 Task: Enable Cached Exchange Mode and set email download duration in Outlook.
Action: Mouse moved to (13, 176)
Screenshot: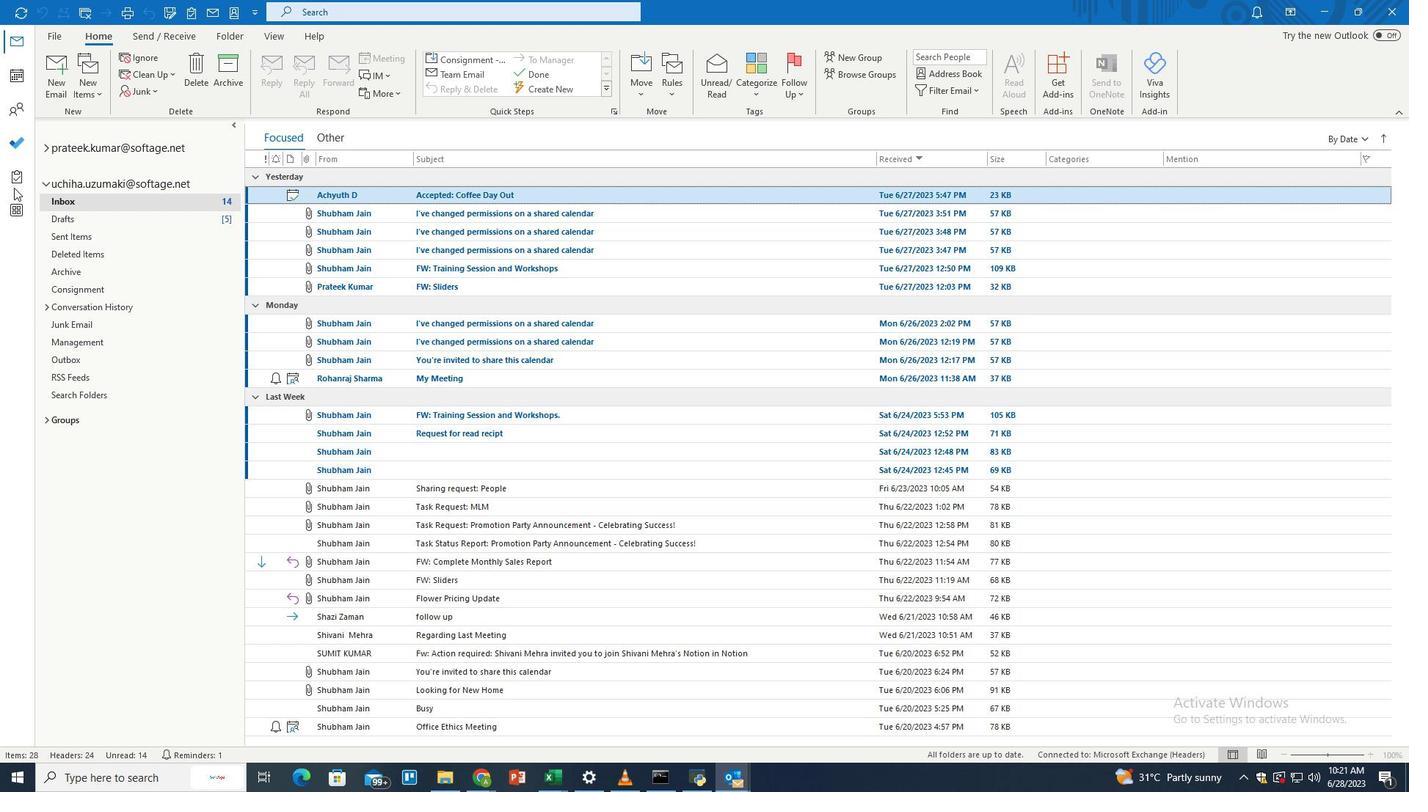 
Action: Mouse pressed left at (13, 176)
Screenshot: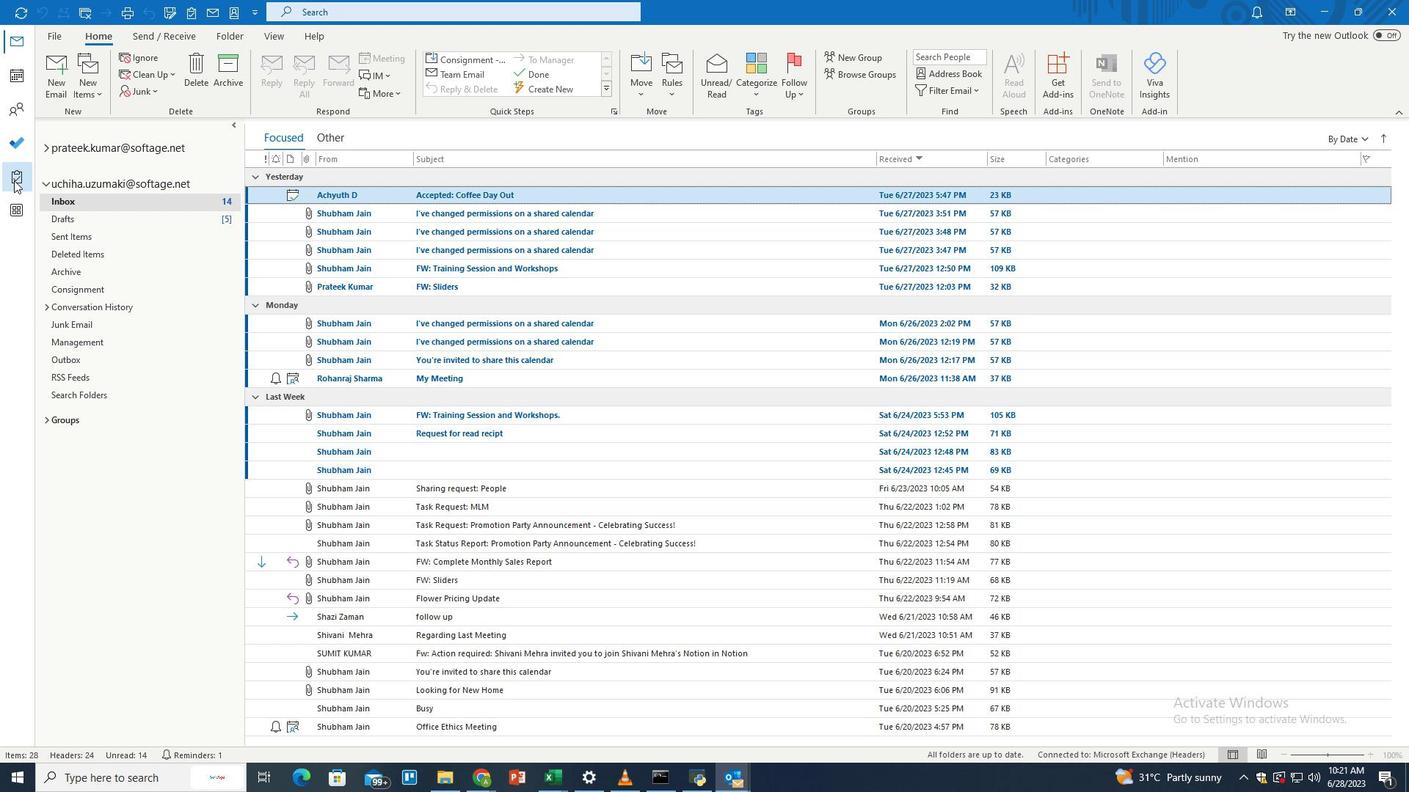 
Action: Mouse moved to (55, 36)
Screenshot: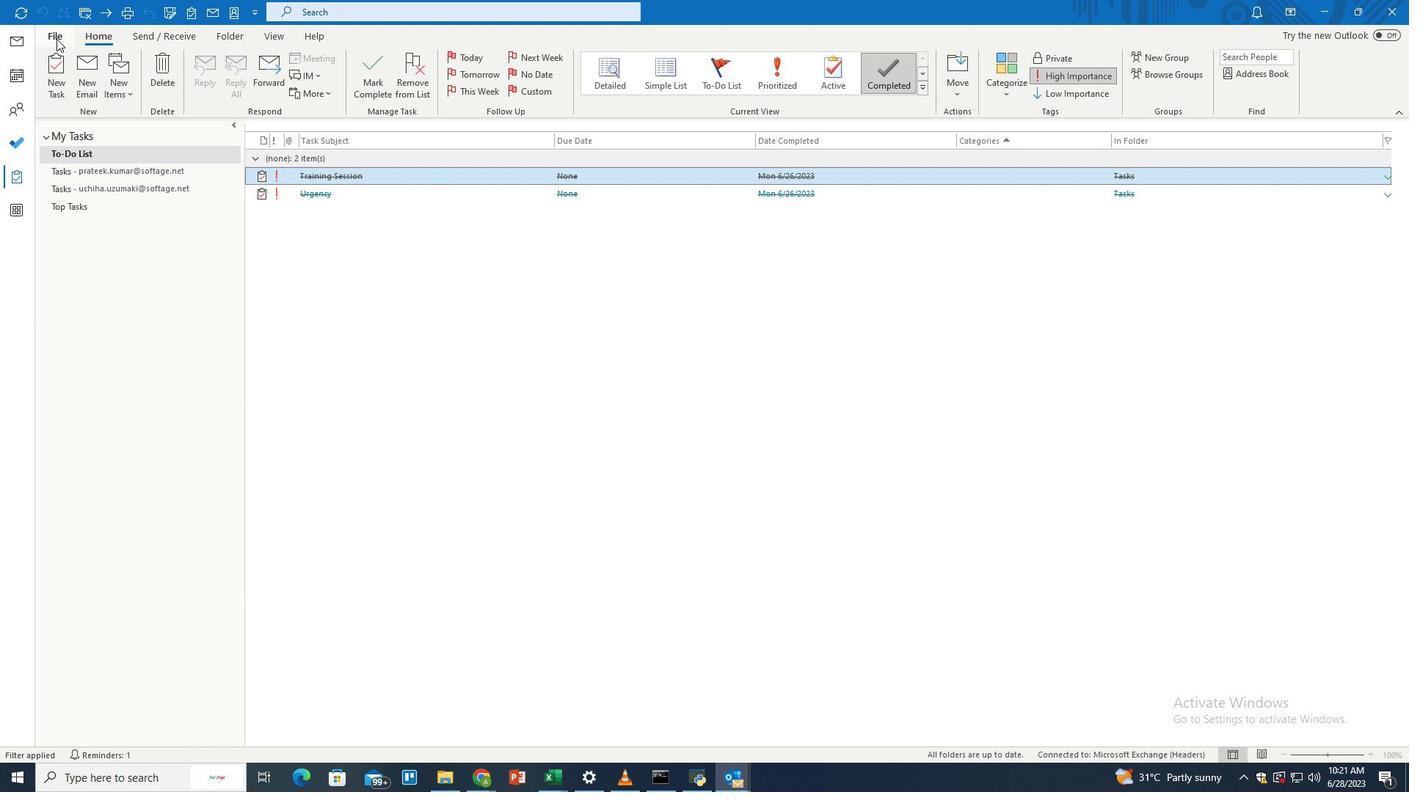 
Action: Mouse pressed left at (55, 36)
Screenshot: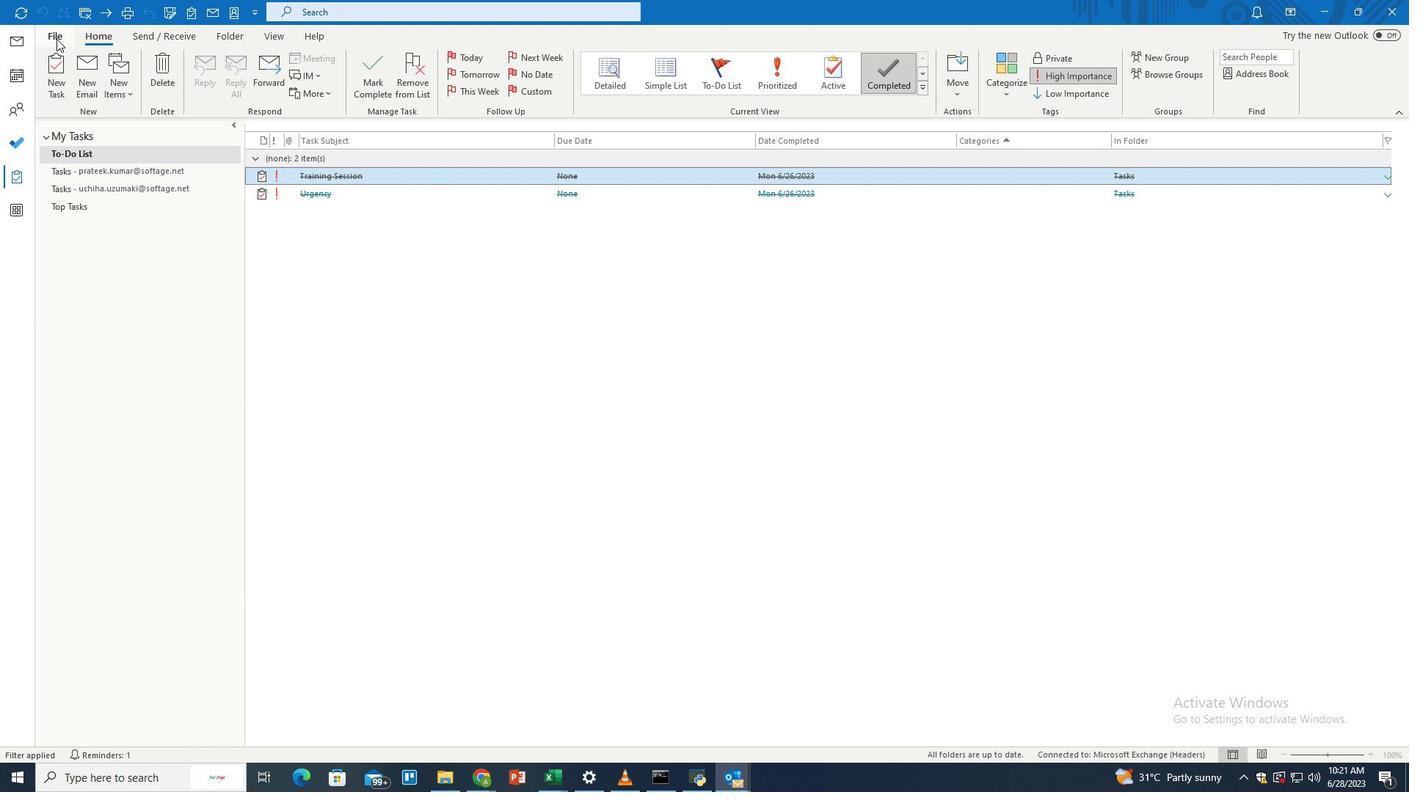 
Action: Mouse moved to (190, 180)
Screenshot: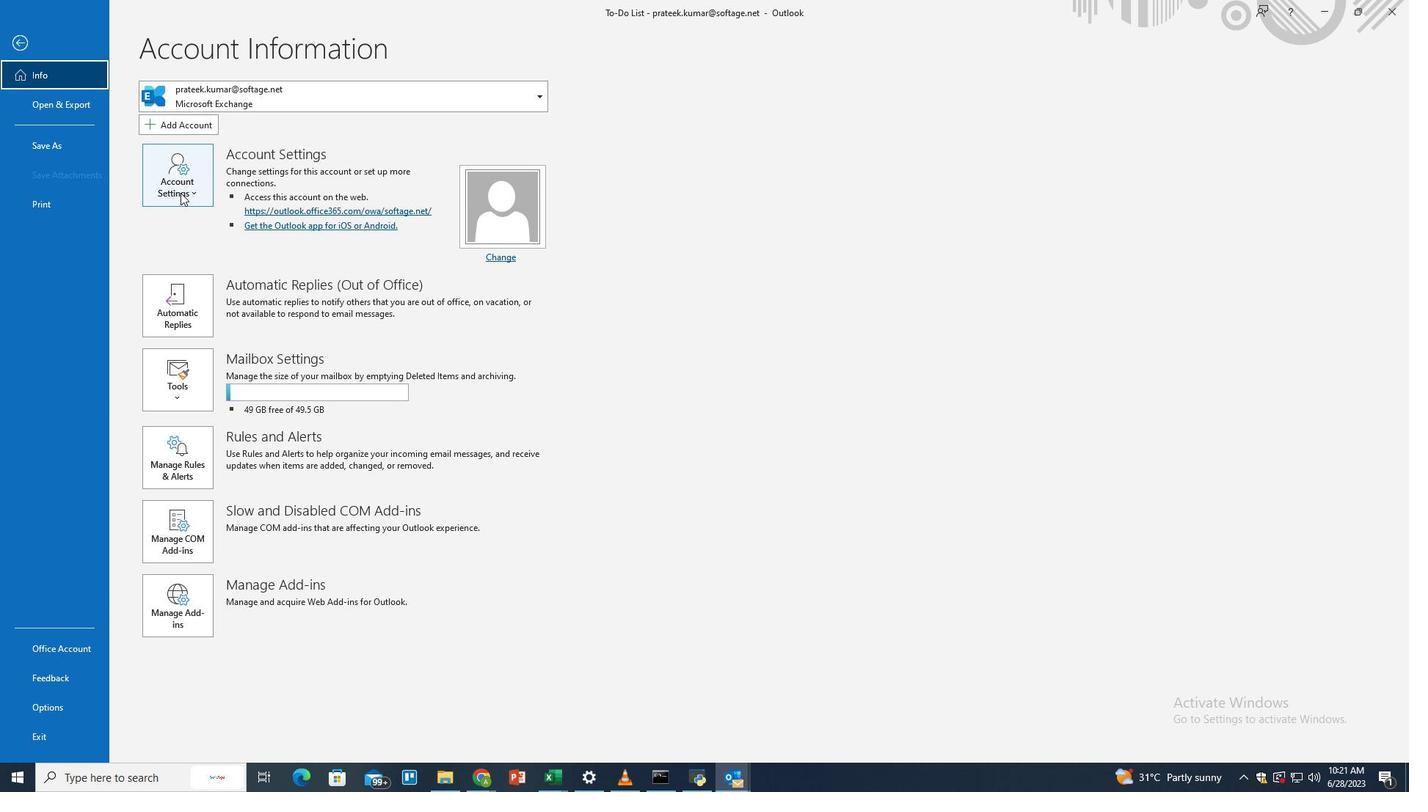 
Action: Mouse pressed left at (190, 180)
Screenshot: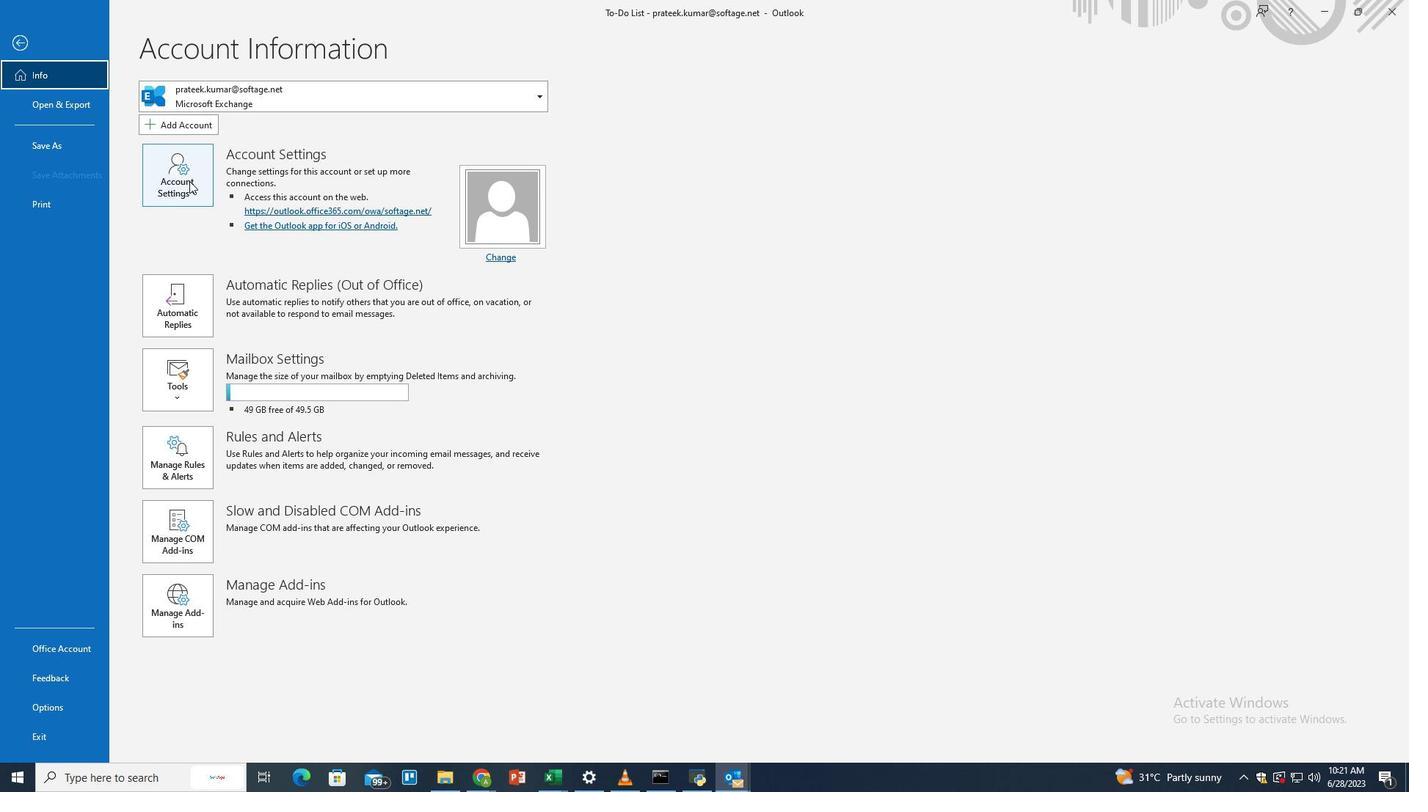 
Action: Mouse moved to (231, 270)
Screenshot: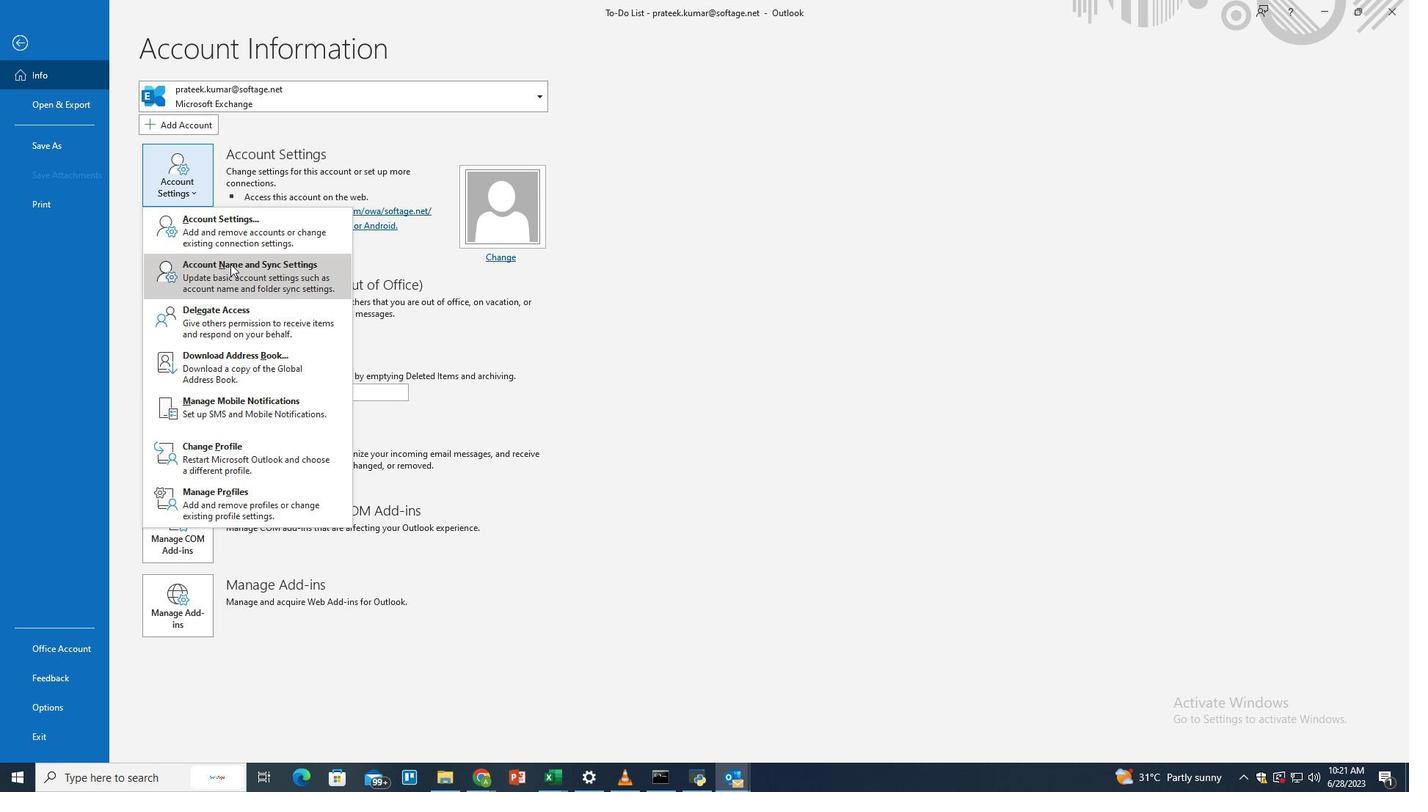 
Action: Mouse pressed left at (231, 270)
Screenshot: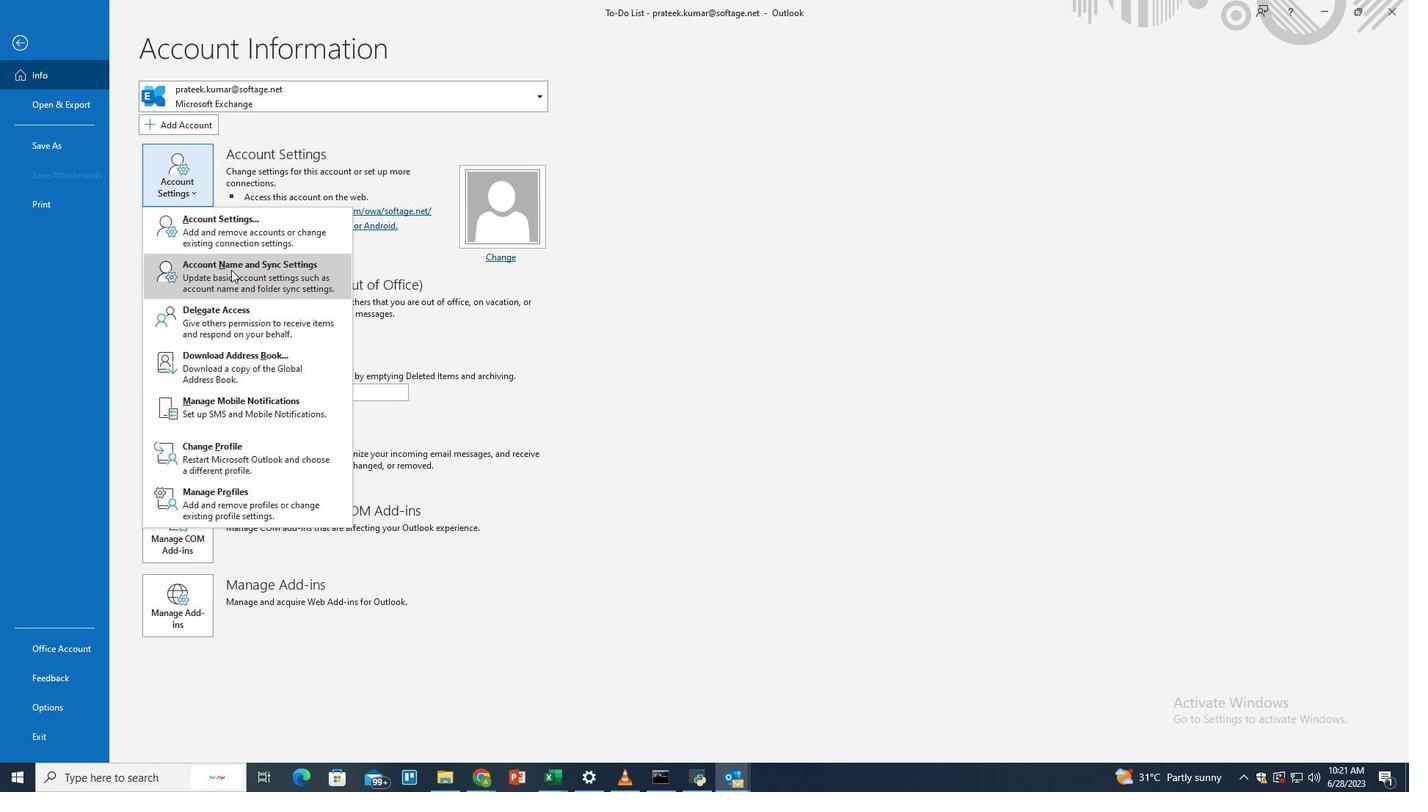 
Action: Mouse moved to (808, 533)
Screenshot: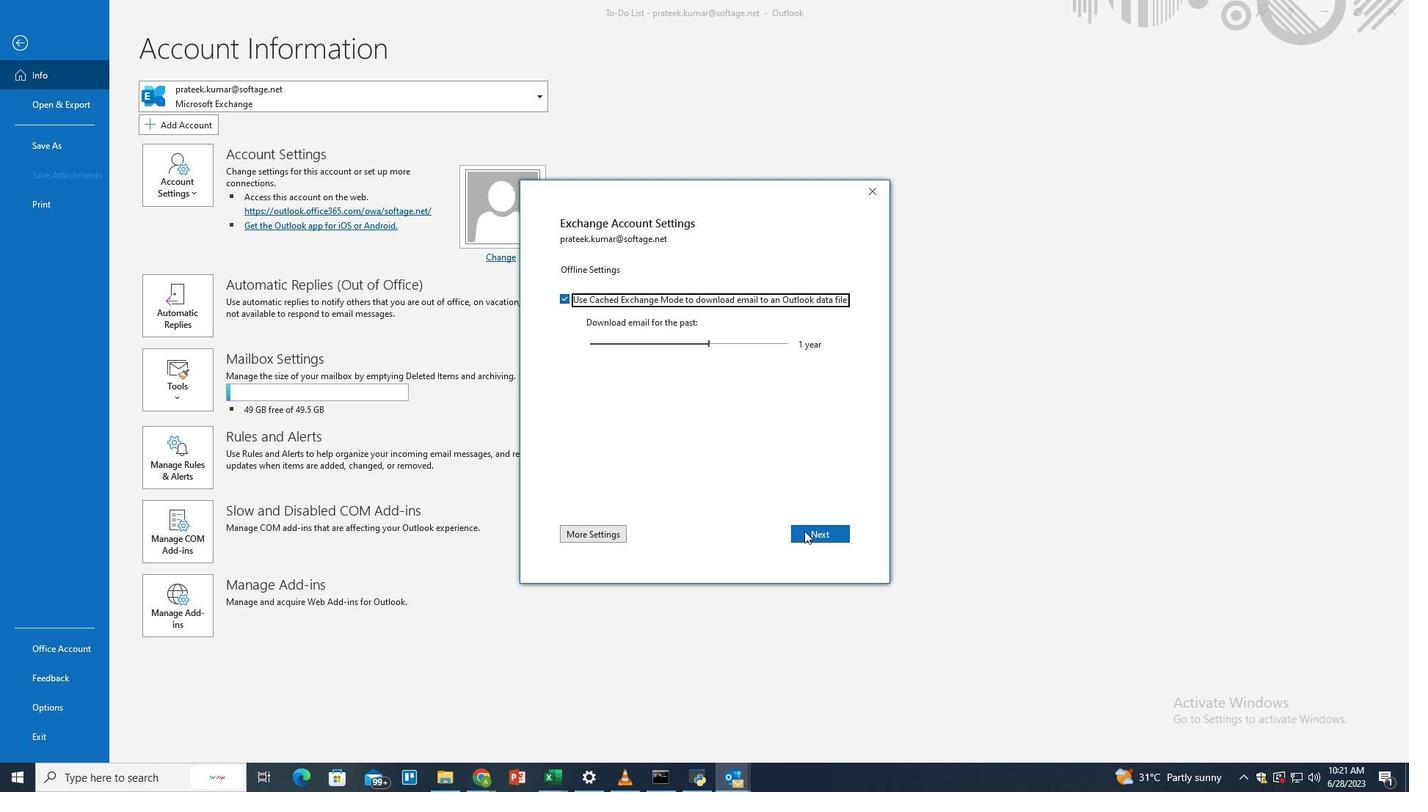 
Action: Mouse pressed left at (808, 533)
Screenshot: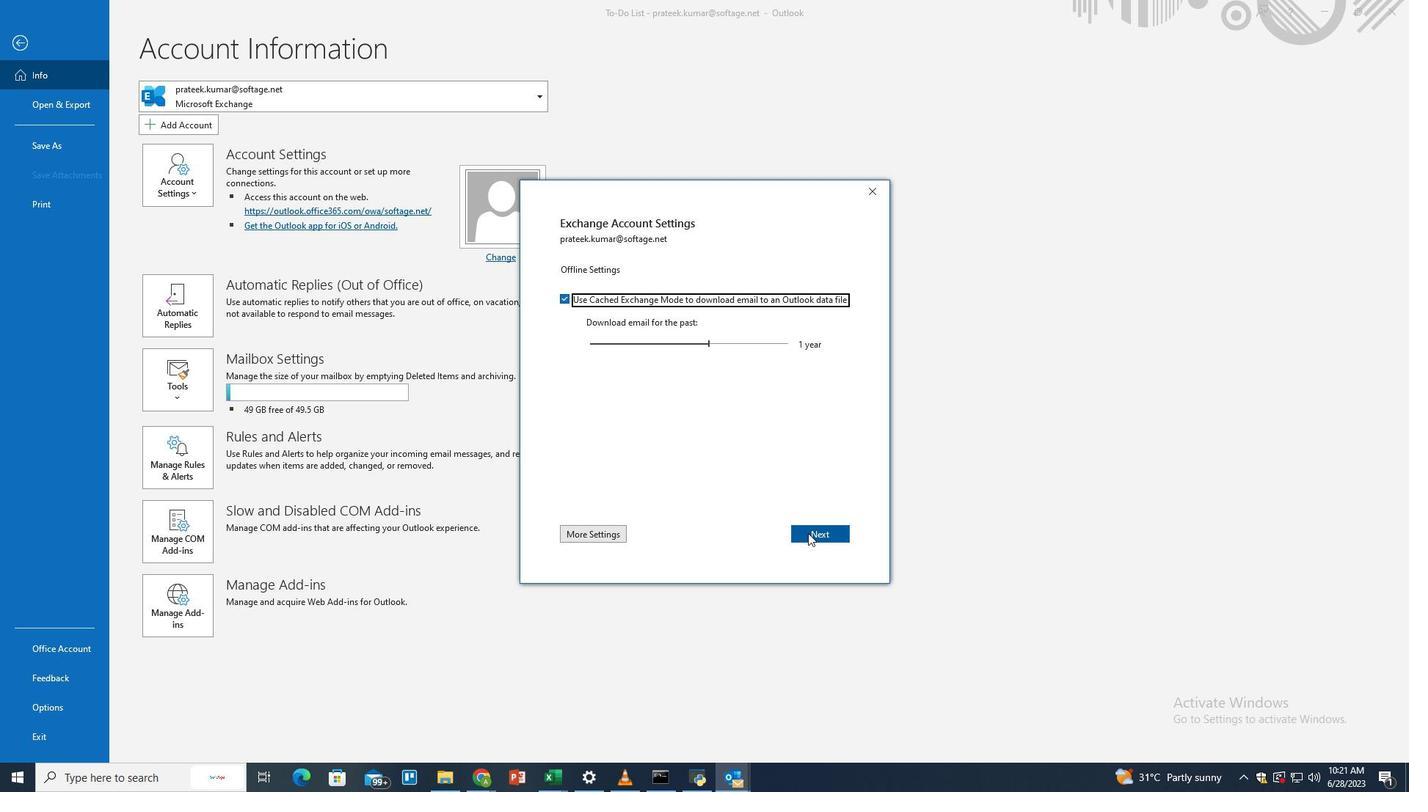
Action: Mouse moved to (739, 549)
Screenshot: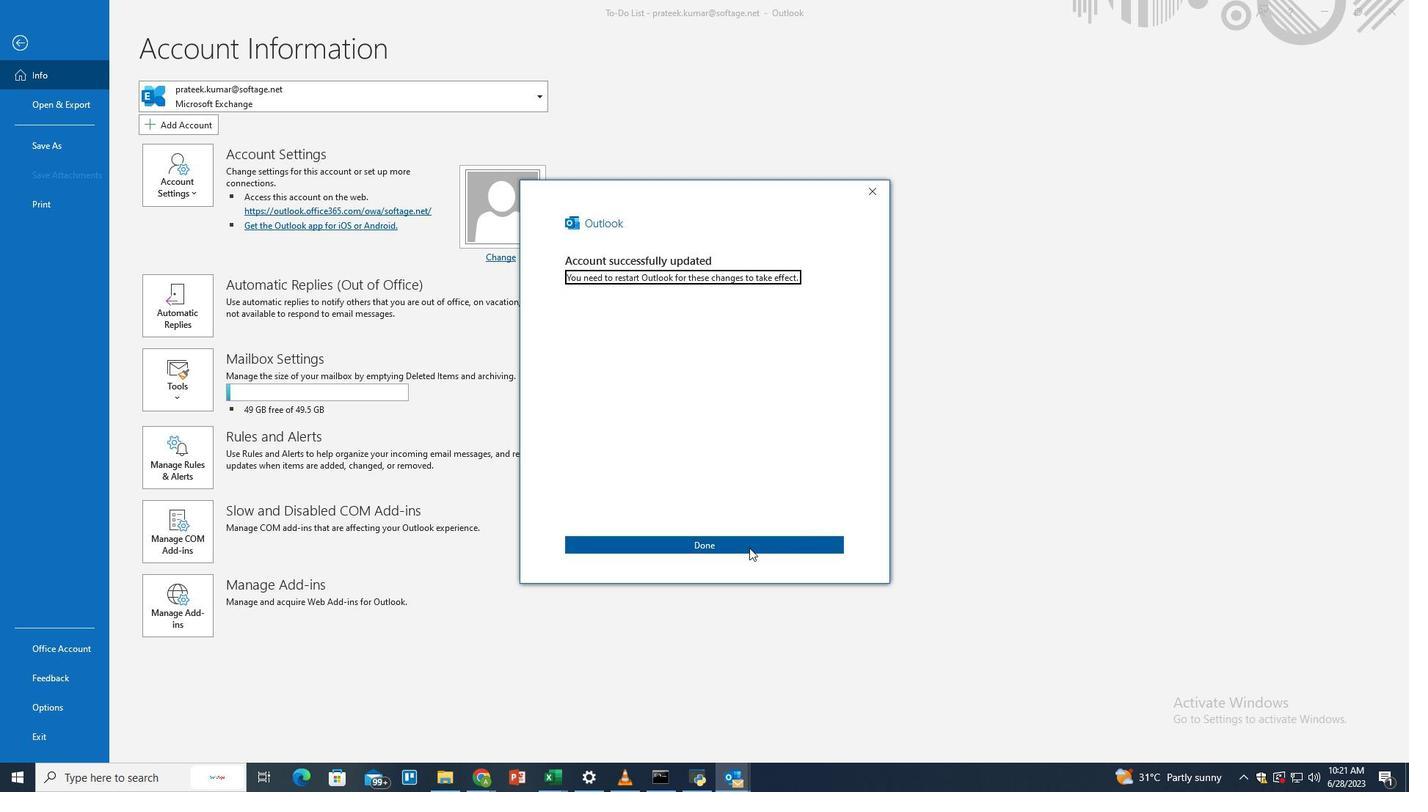 
Action: Mouse pressed left at (739, 549)
Screenshot: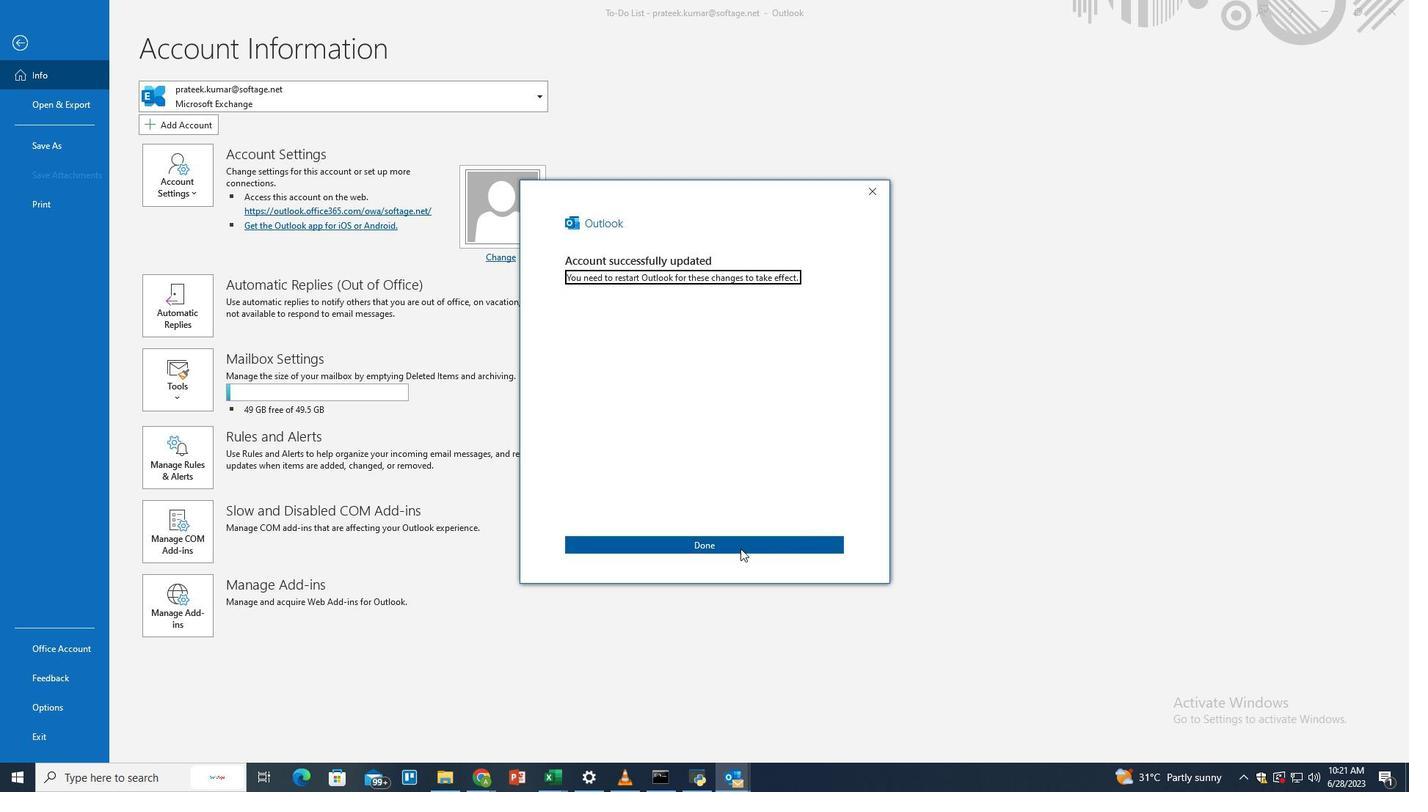 
